 Task: Sort the products by relevance.
Action: Mouse moved to (27, 83)
Screenshot: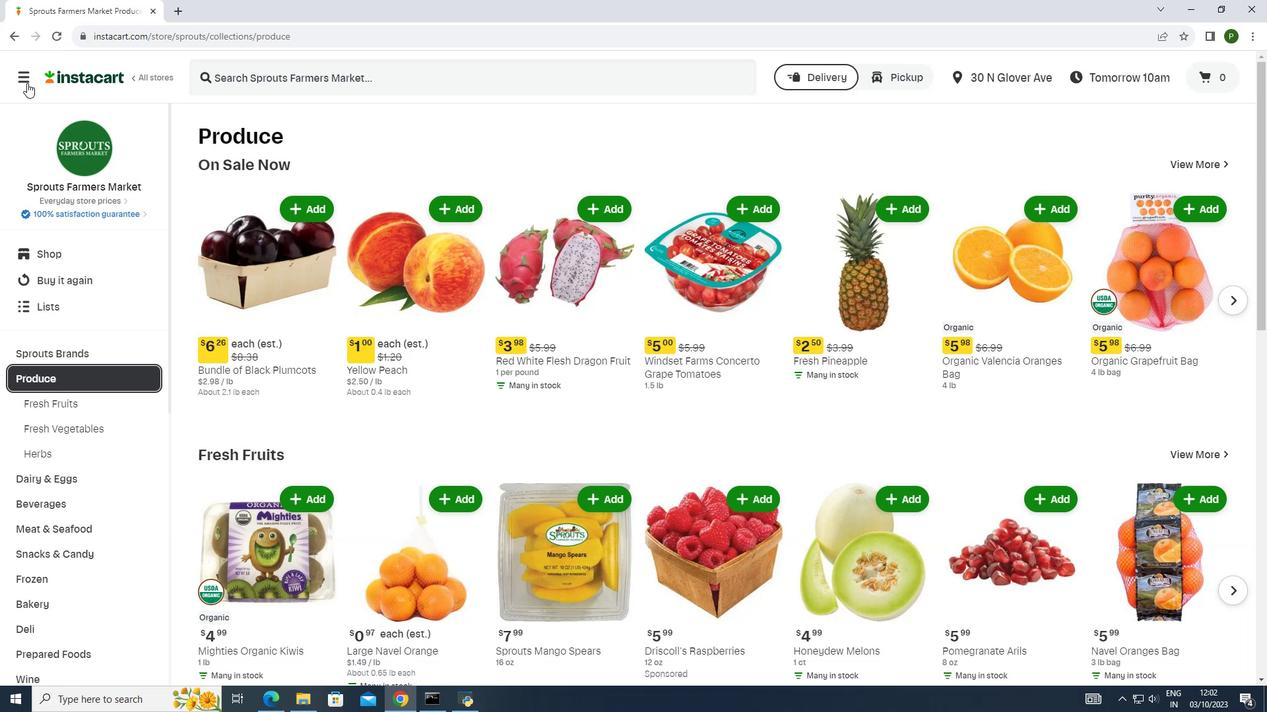 
Action: Mouse pressed left at (27, 83)
Screenshot: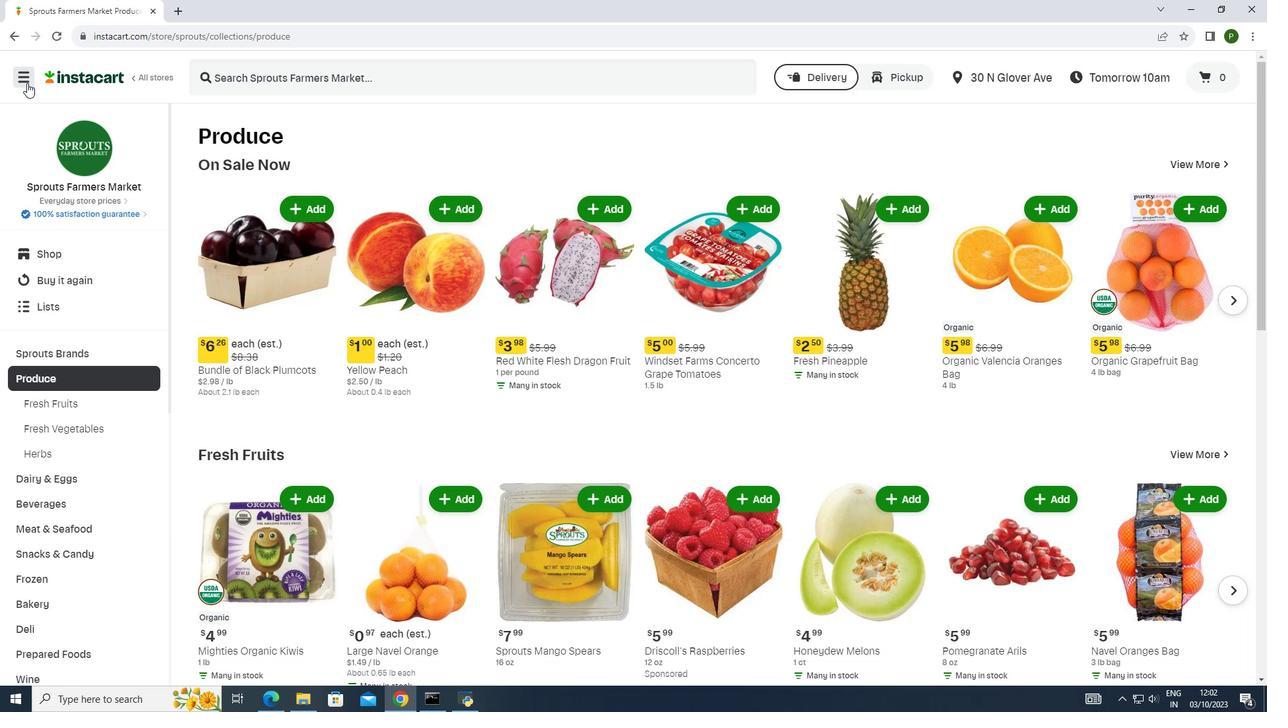 
Action: Mouse moved to (44, 341)
Screenshot: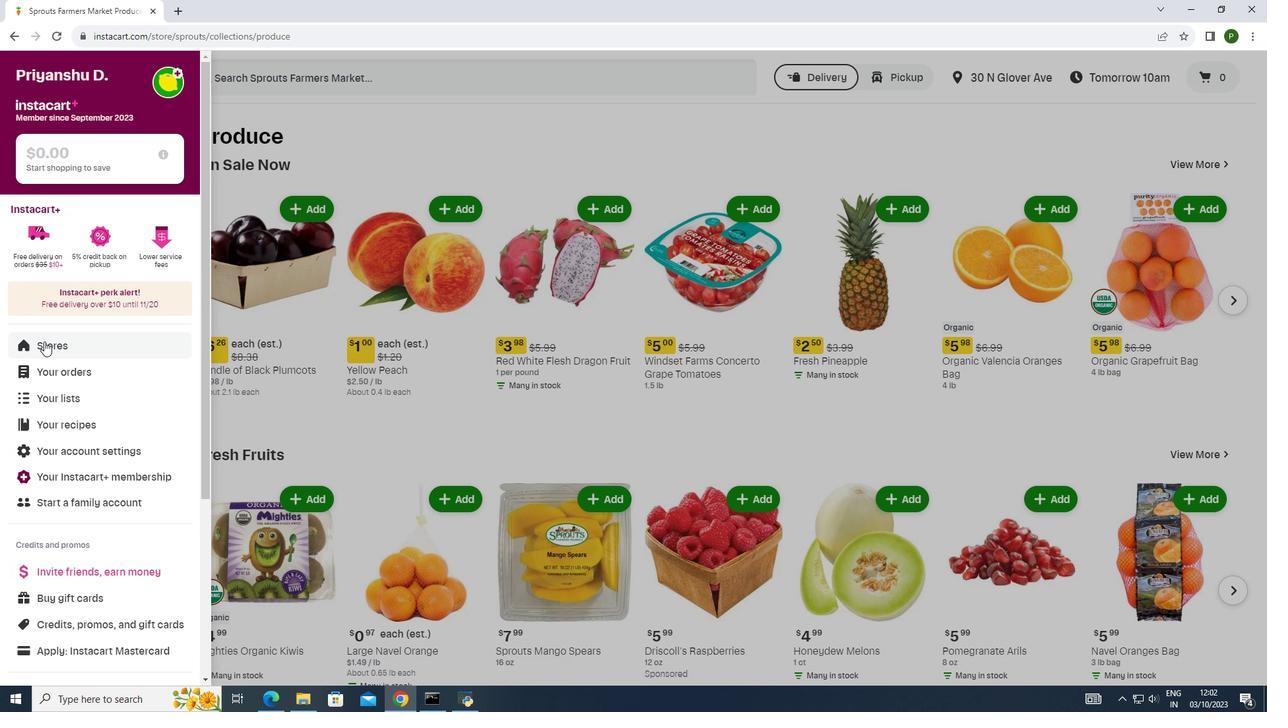 
Action: Mouse pressed left at (44, 341)
Screenshot: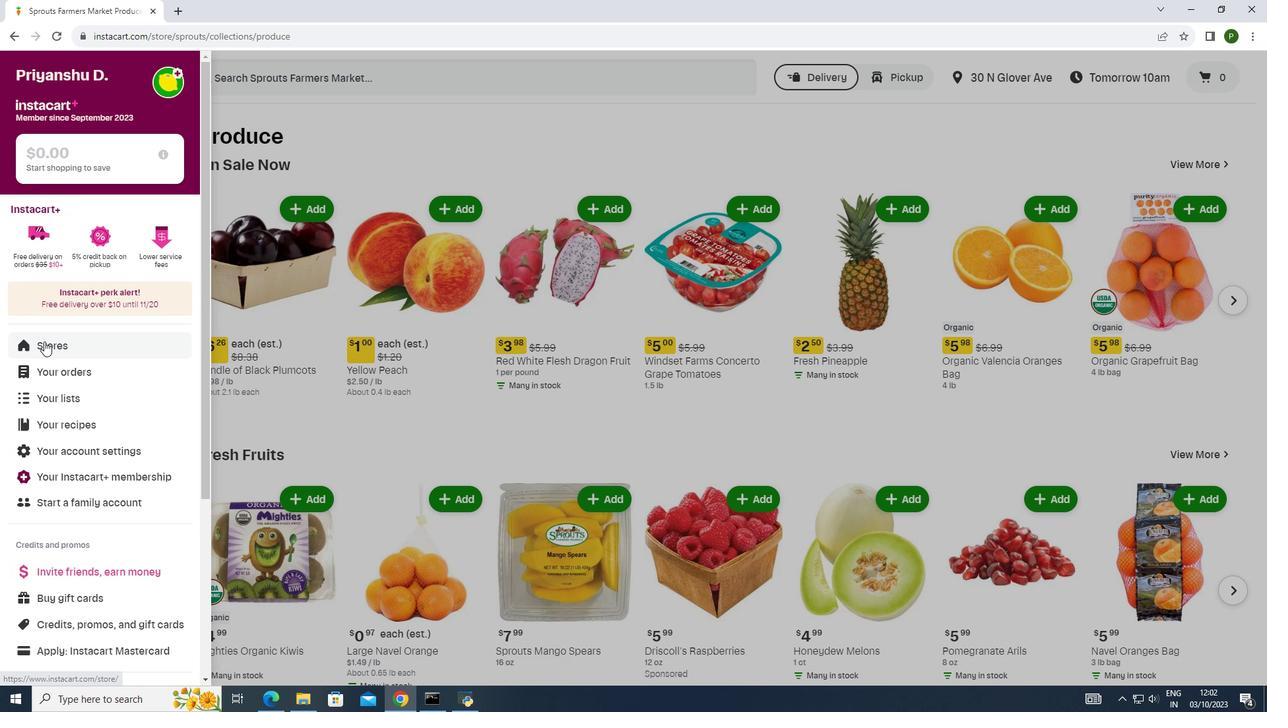 
Action: Mouse moved to (295, 127)
Screenshot: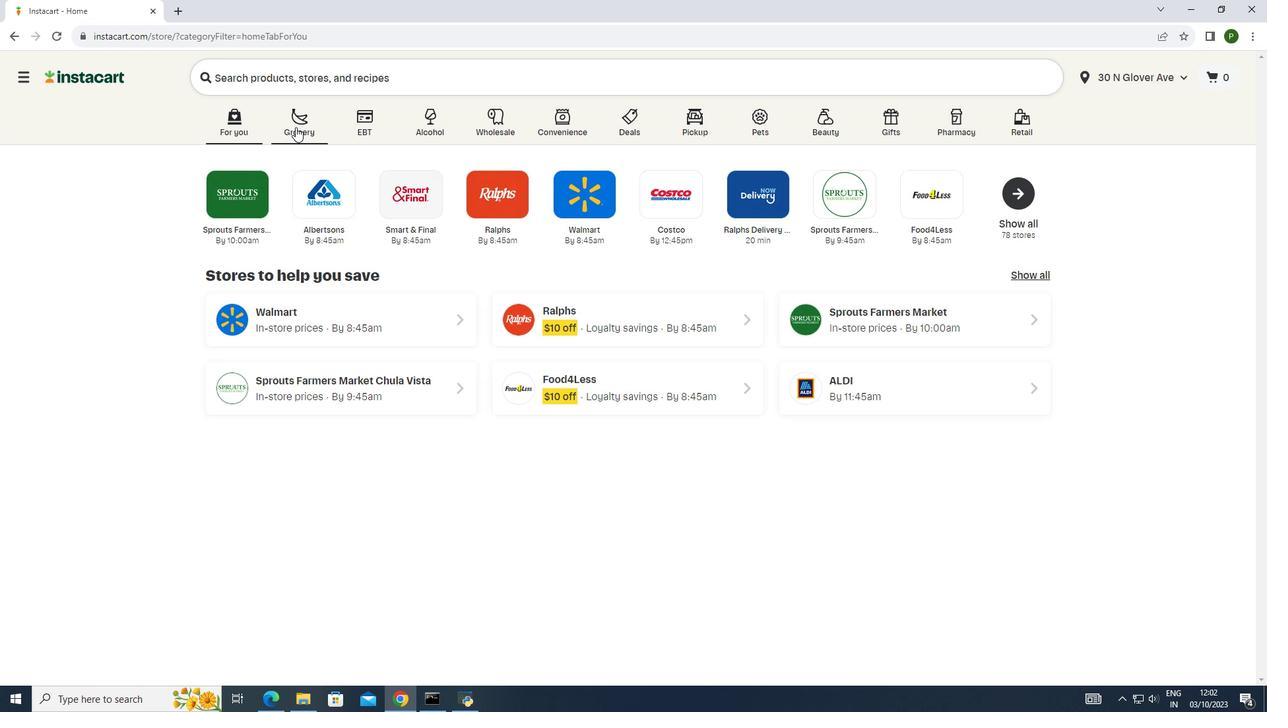 
Action: Mouse pressed left at (295, 127)
Screenshot: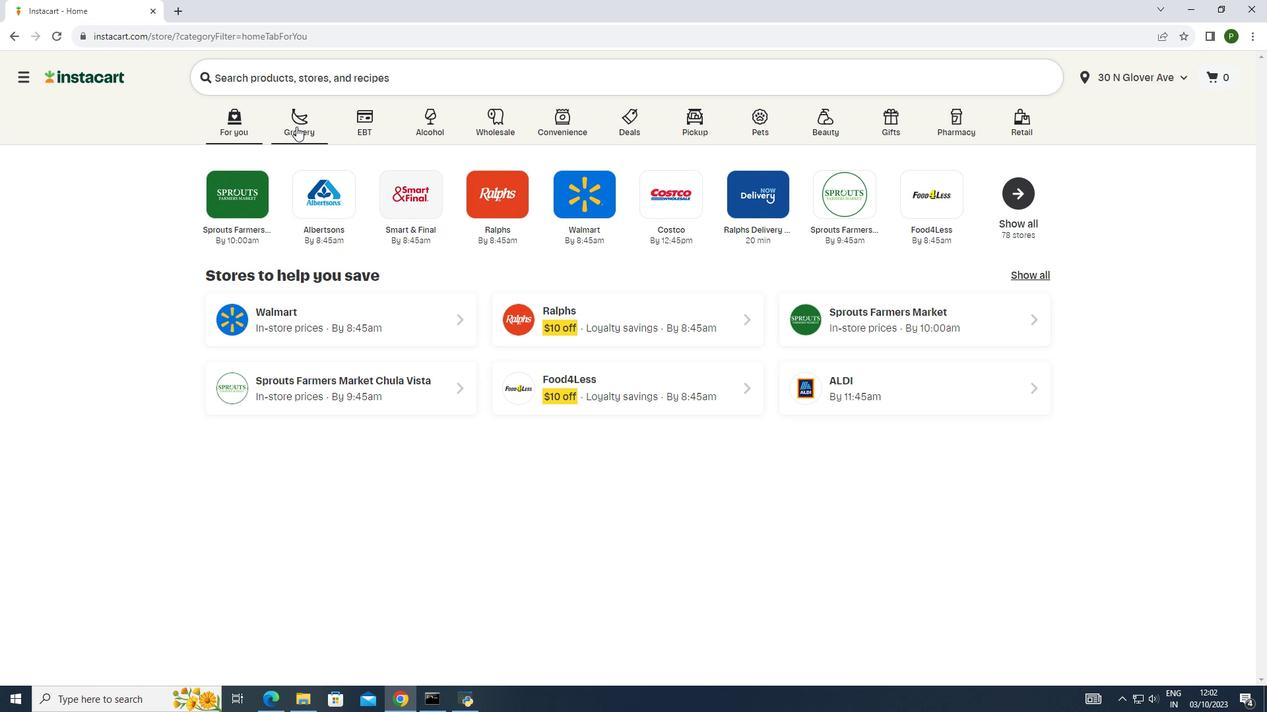 
Action: Mouse moved to (661, 194)
Screenshot: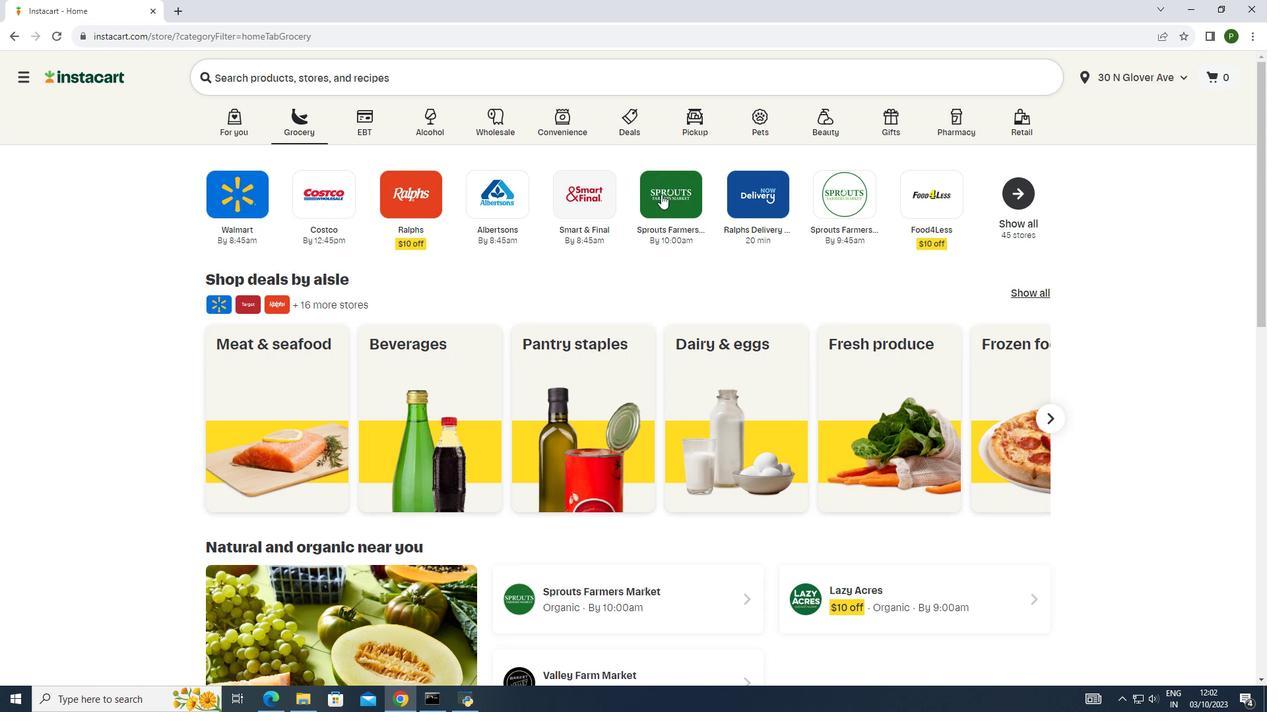 
Action: Mouse pressed left at (661, 194)
Screenshot: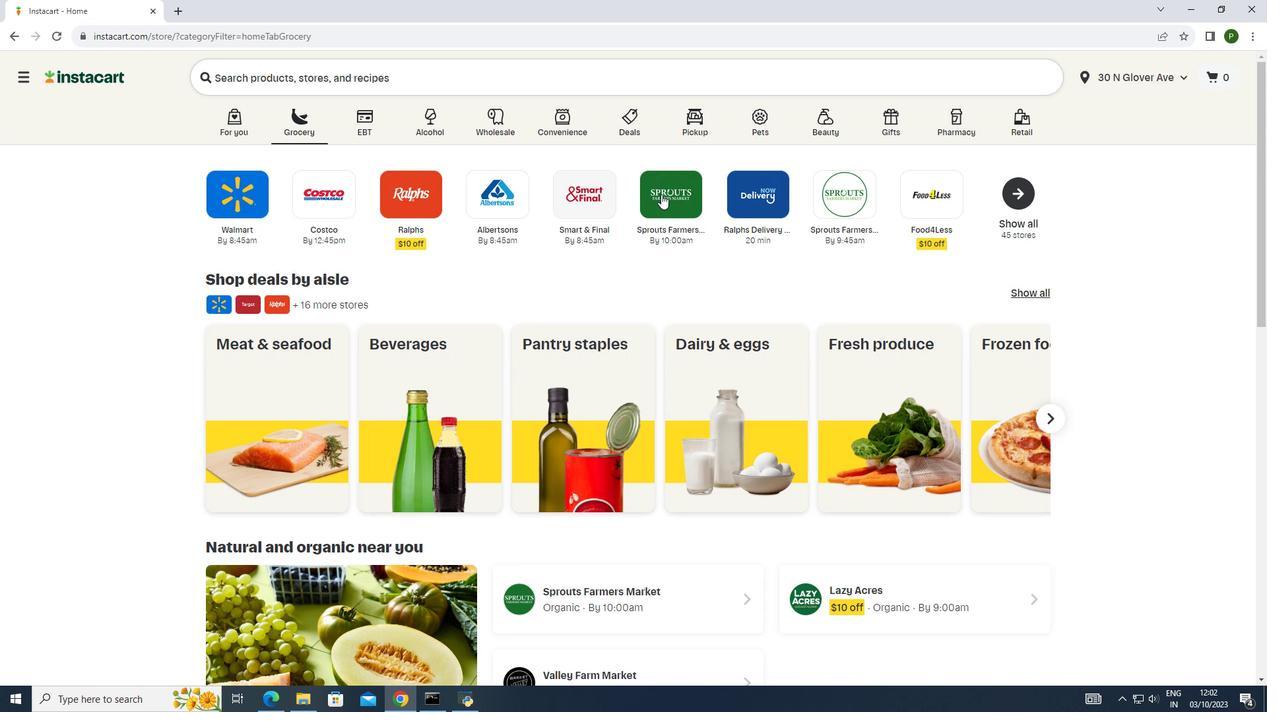 
Action: Mouse moved to (85, 351)
Screenshot: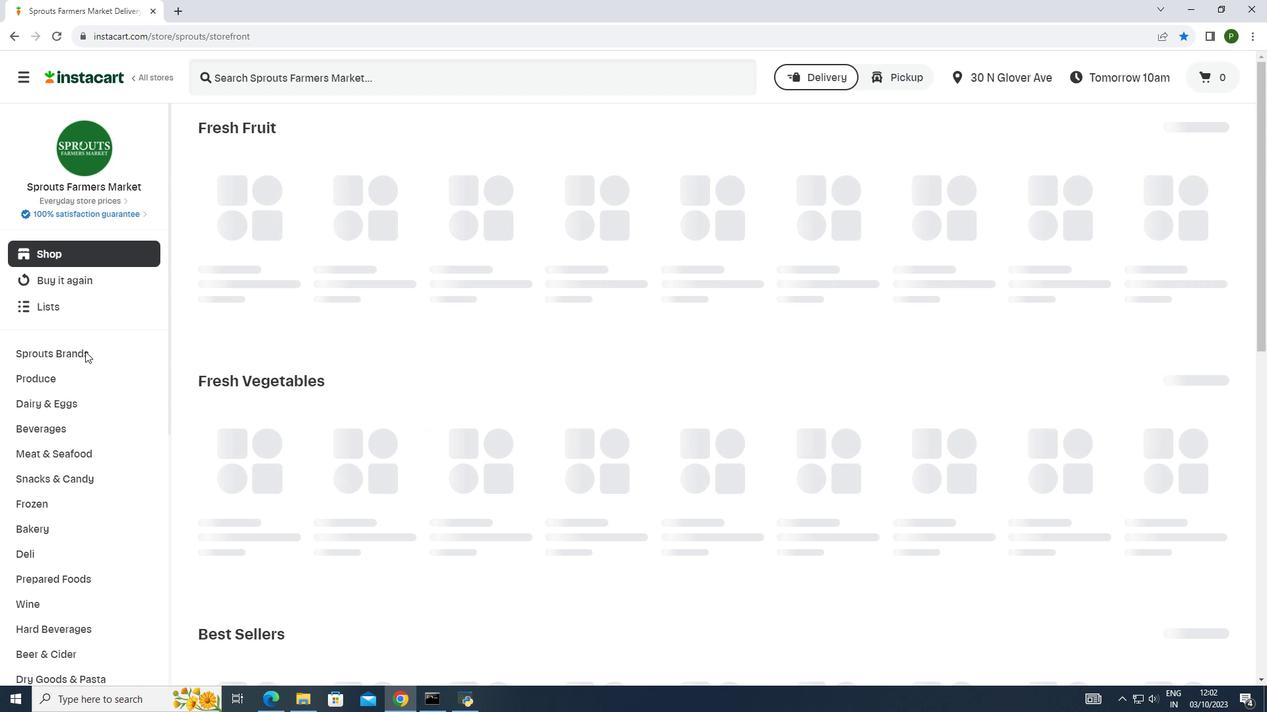 
Action: Mouse pressed left at (85, 351)
Screenshot: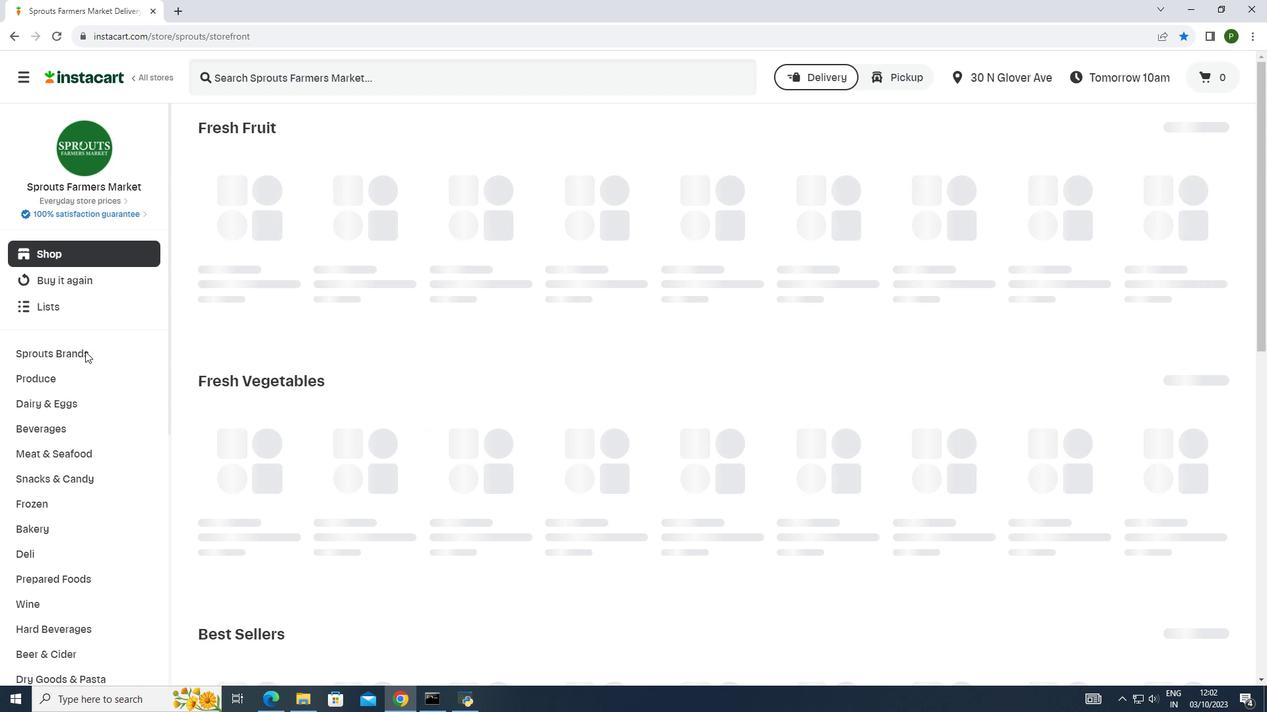 
Action: Mouse pressed left at (85, 351)
Screenshot: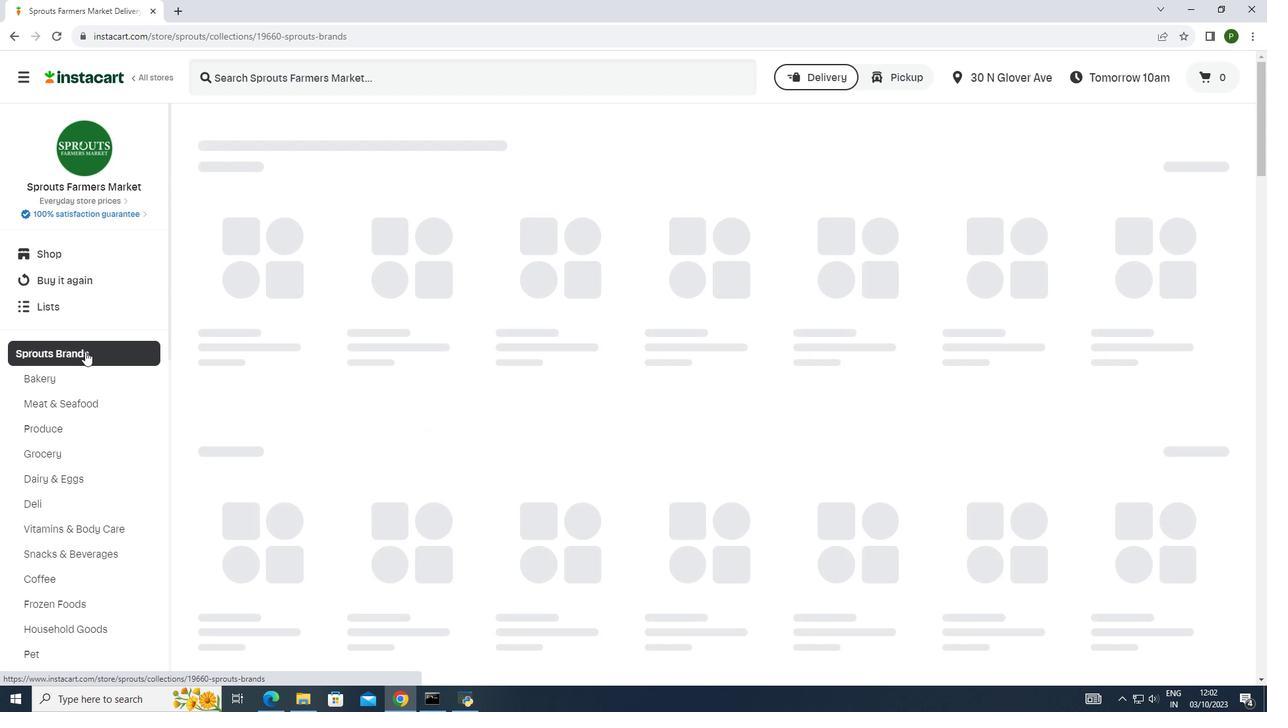 
Action: Mouse moved to (69, 452)
Screenshot: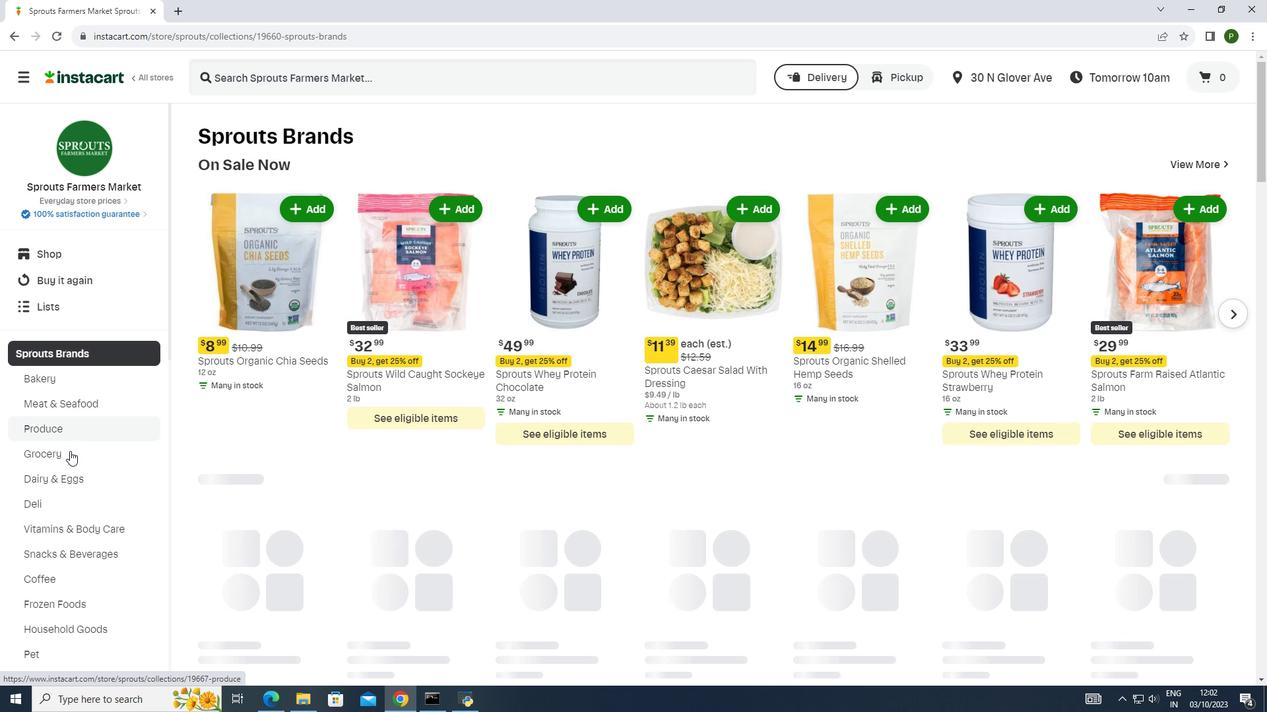 
Action: Mouse pressed left at (69, 452)
Screenshot: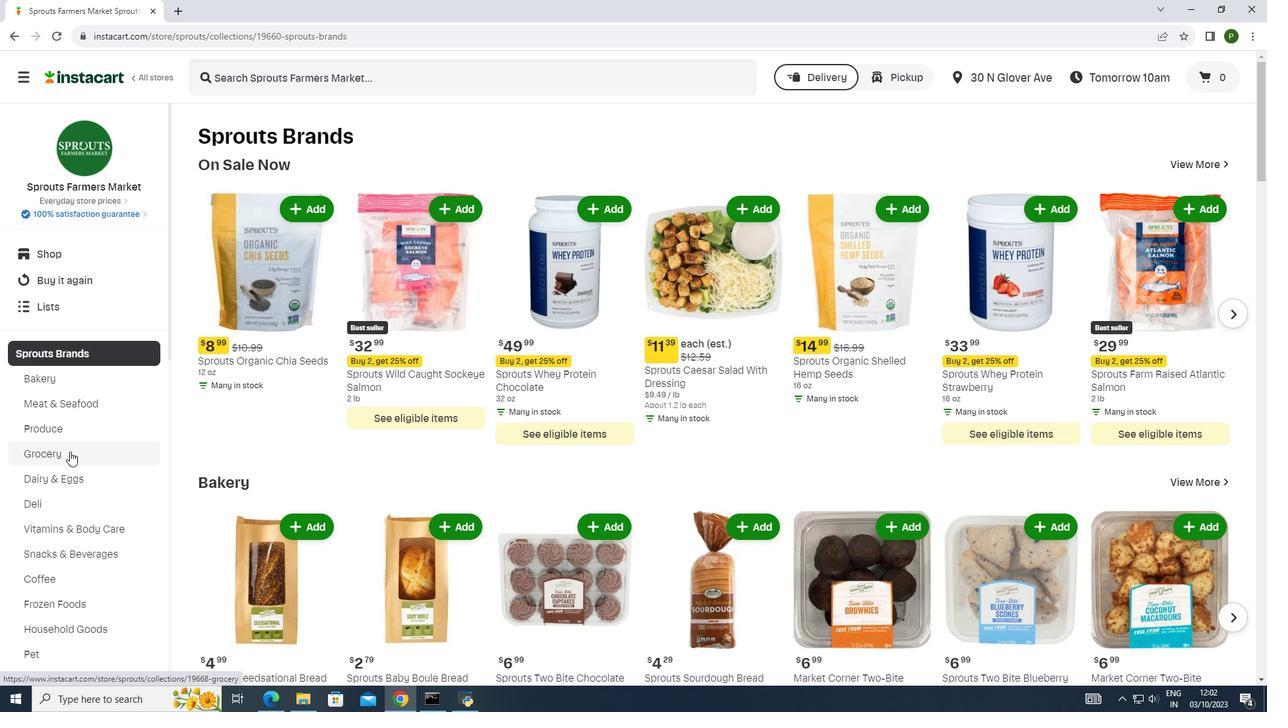 
Action: Mouse moved to (1151, 176)
Screenshot: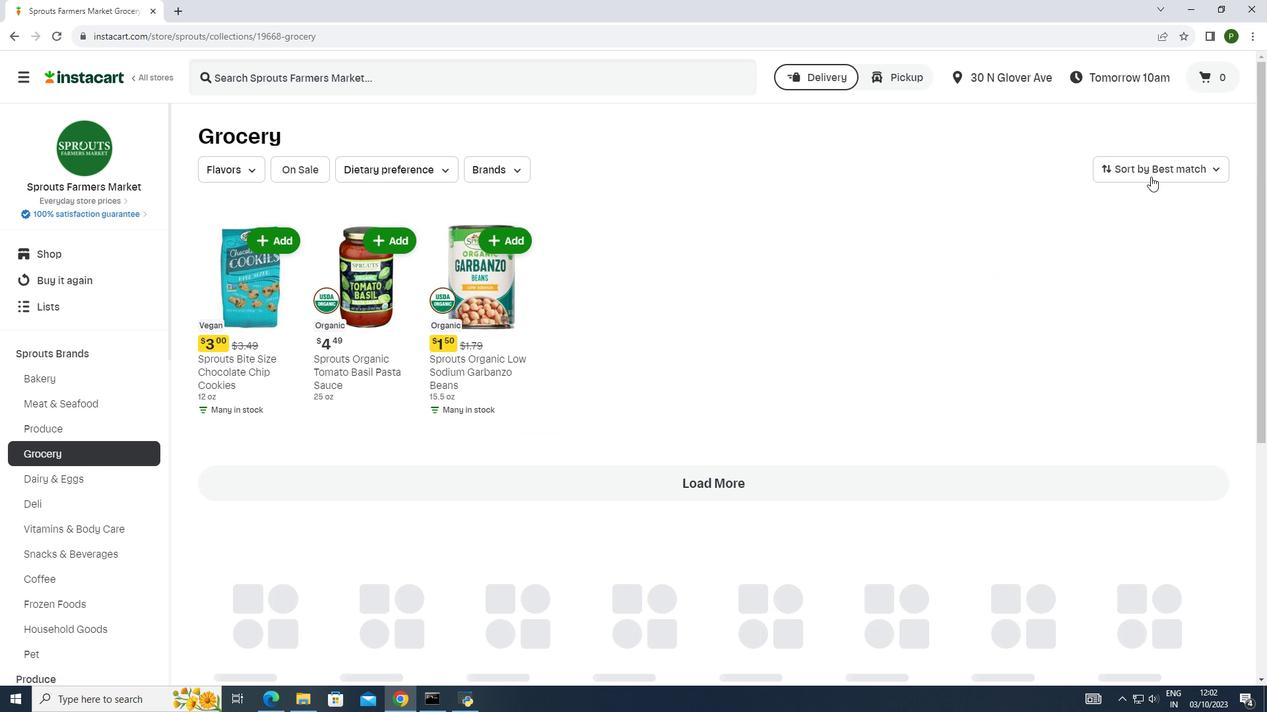 
Action: Mouse pressed left at (1151, 176)
Screenshot: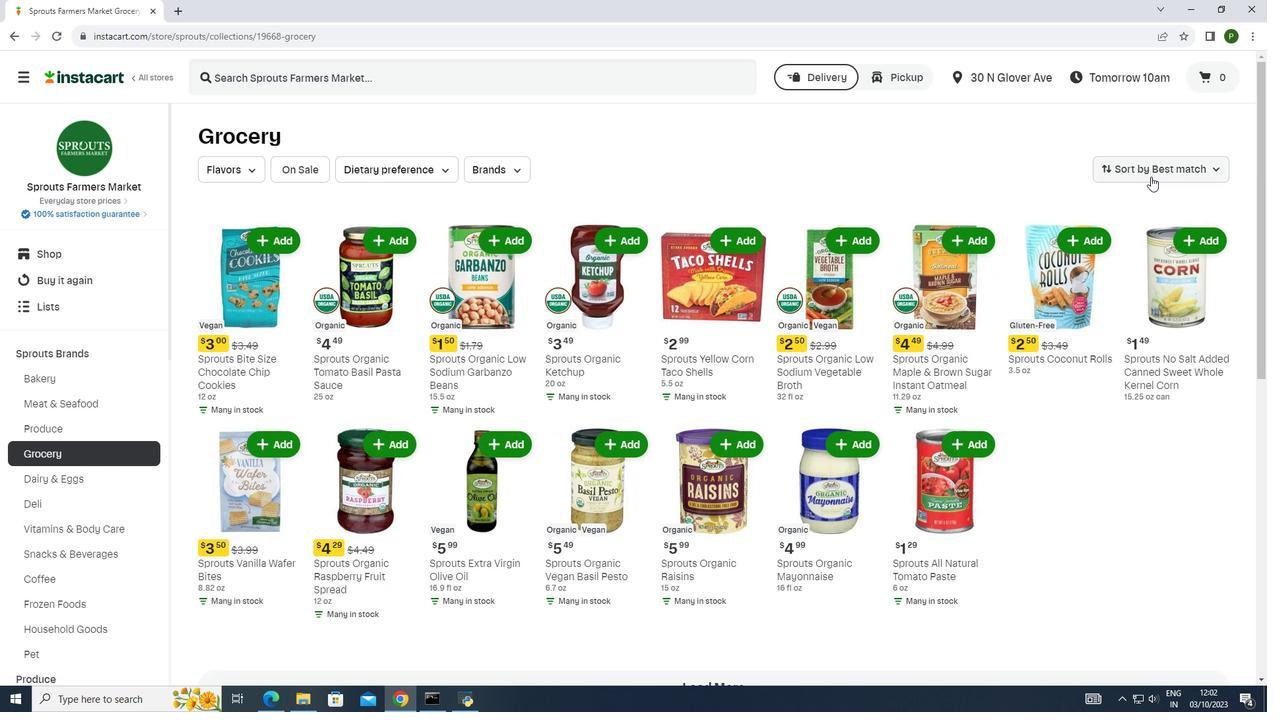 
Action: Mouse moved to (1139, 364)
Screenshot: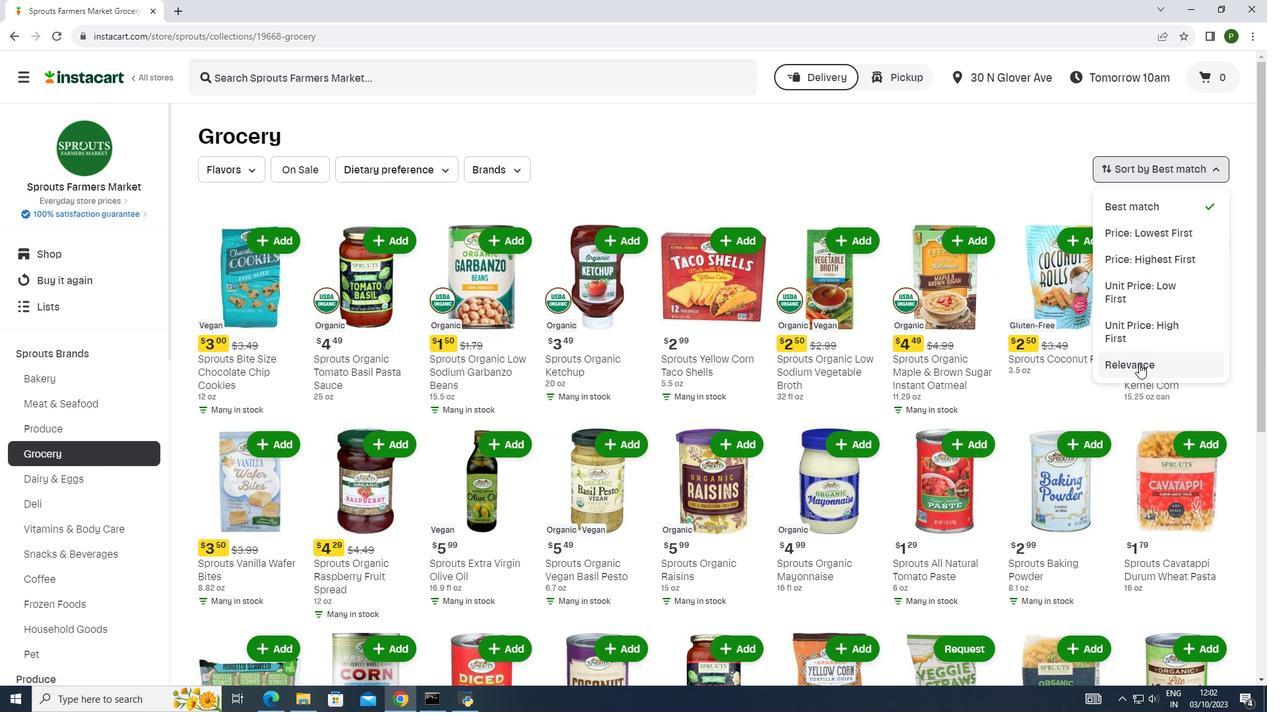 
Action: Mouse pressed left at (1139, 364)
Screenshot: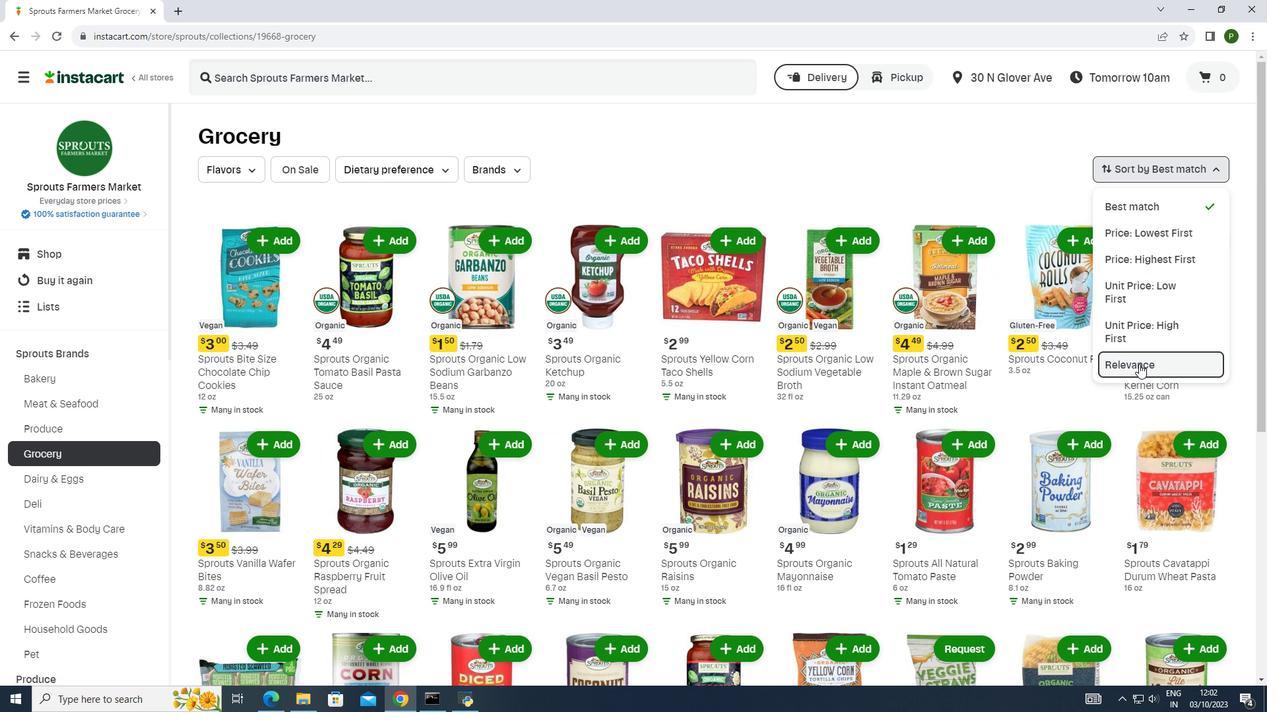 
